 Task: Move the task Authentication tokens not being refreshed causing users to be logged out unexpectedly to the section Done in the project XcelTech and filter the tasks in the project by Due next week.
Action: Mouse moved to (43, 342)
Screenshot: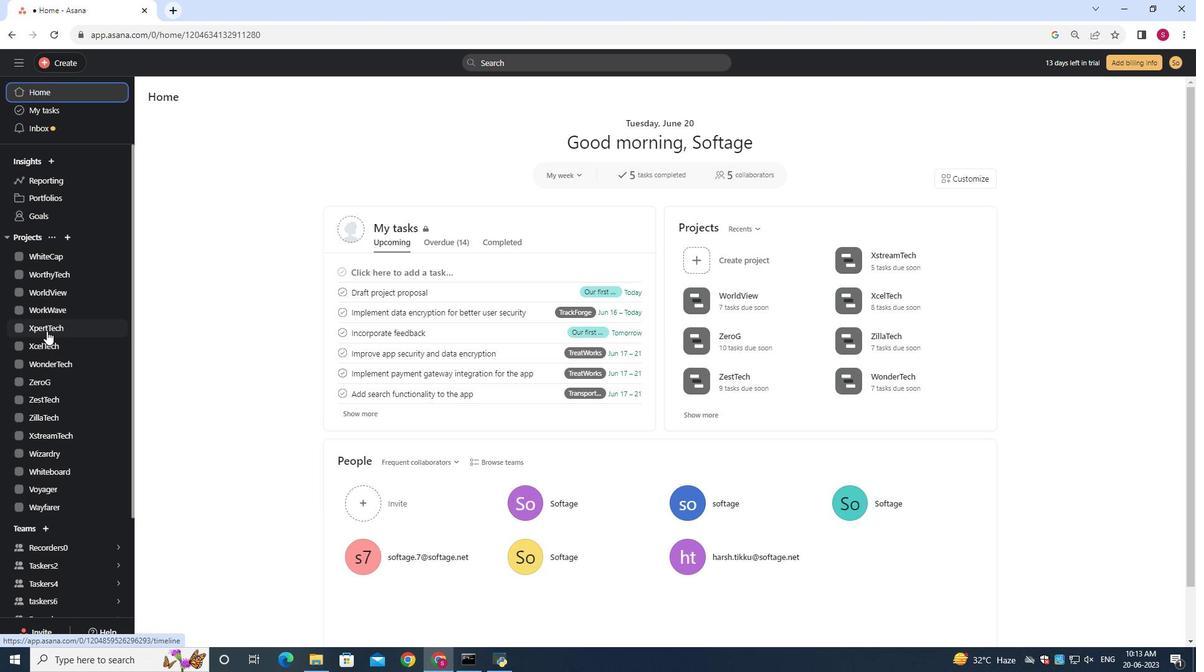 
Action: Mouse pressed left at (43, 342)
Screenshot: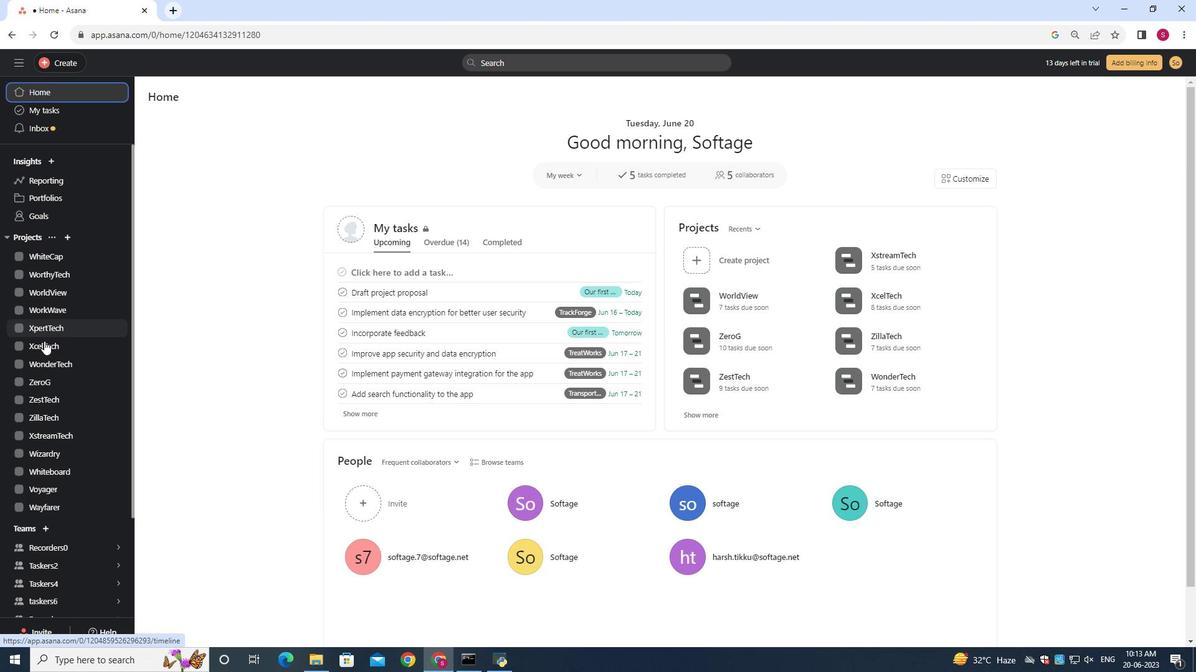
Action: Mouse moved to (205, 122)
Screenshot: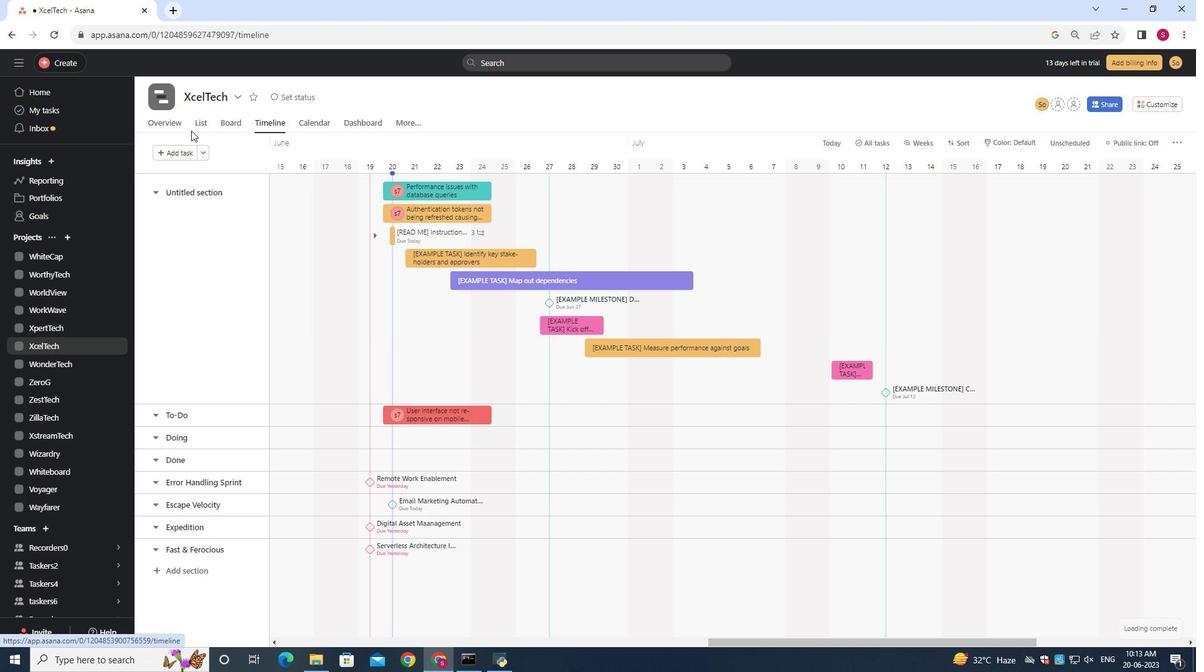 
Action: Mouse pressed left at (205, 122)
Screenshot: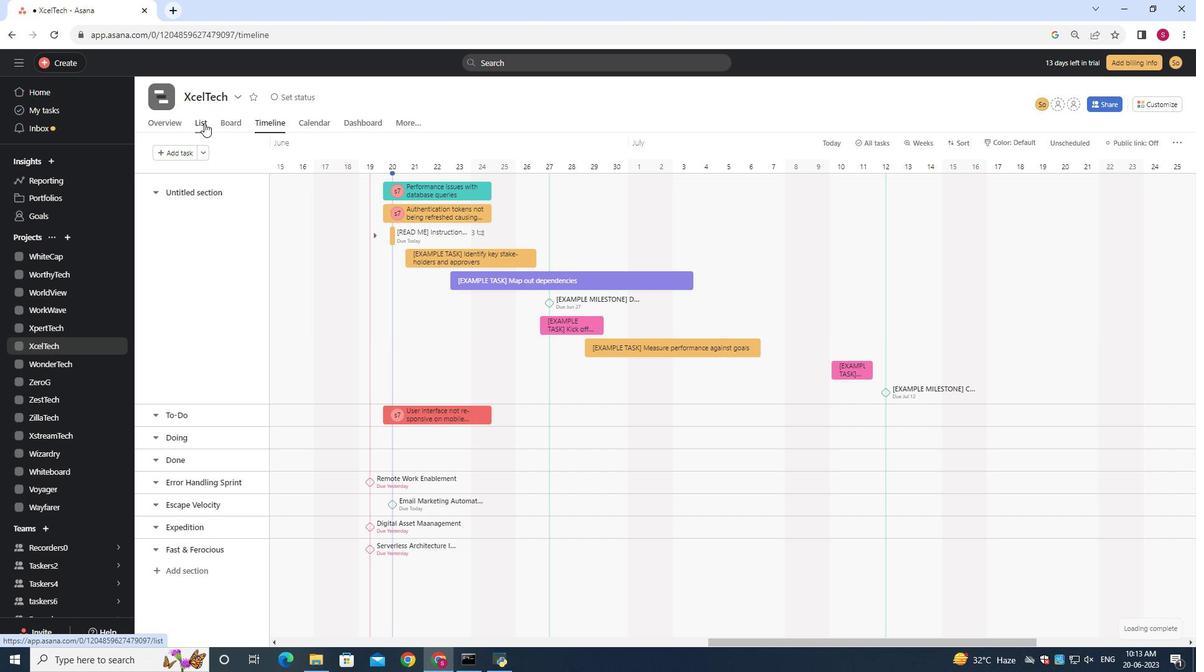 
Action: Mouse moved to (463, 247)
Screenshot: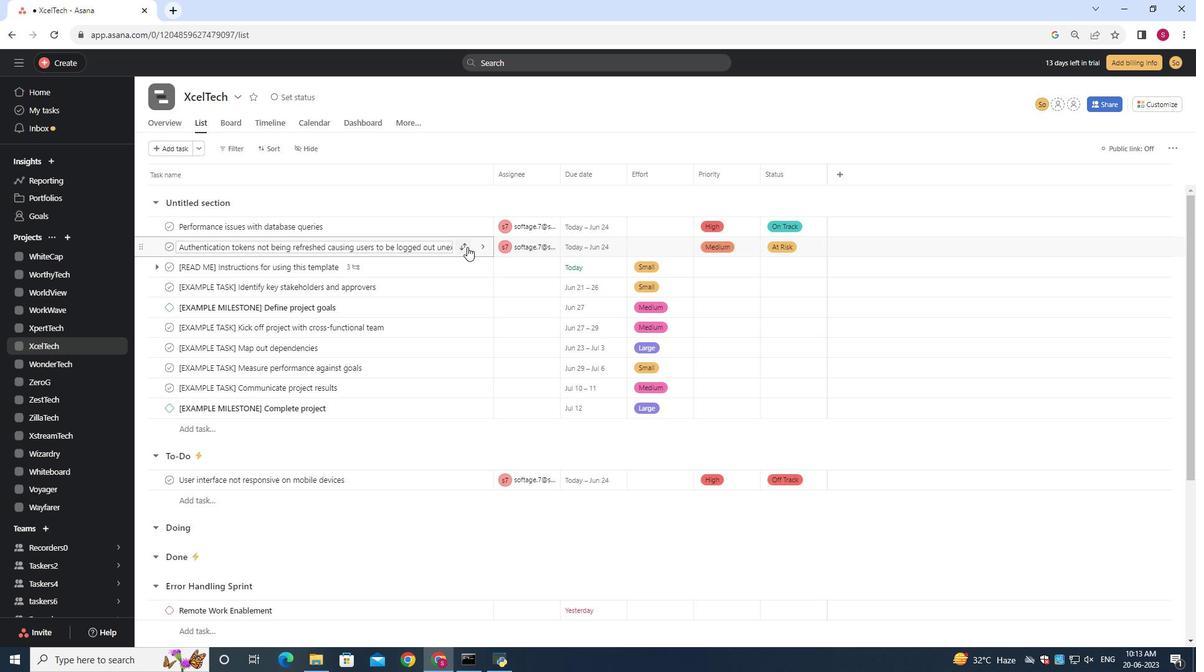 
Action: Mouse pressed left at (463, 247)
Screenshot: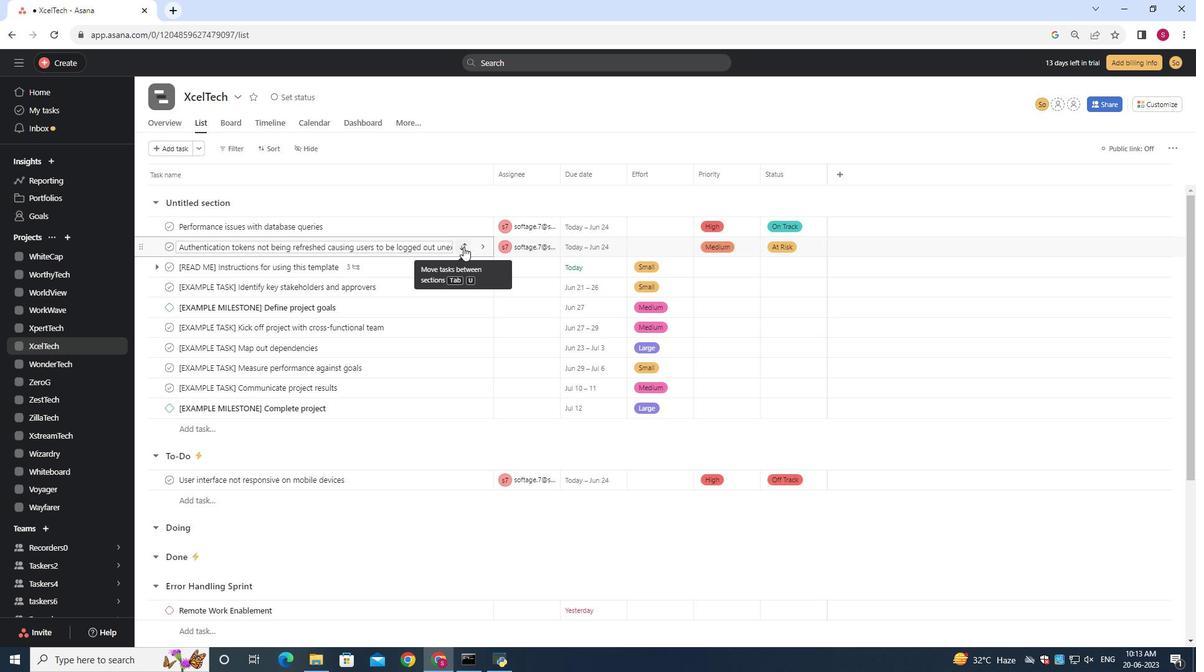 
Action: Mouse moved to (407, 355)
Screenshot: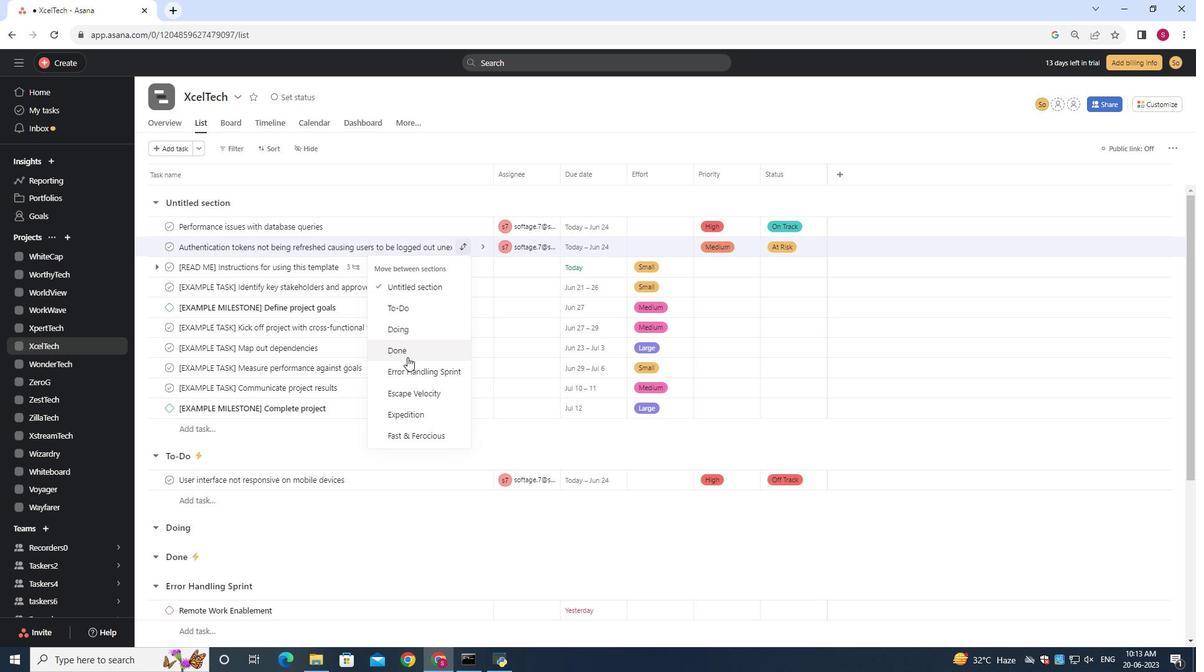 
Action: Mouse pressed left at (407, 355)
Screenshot: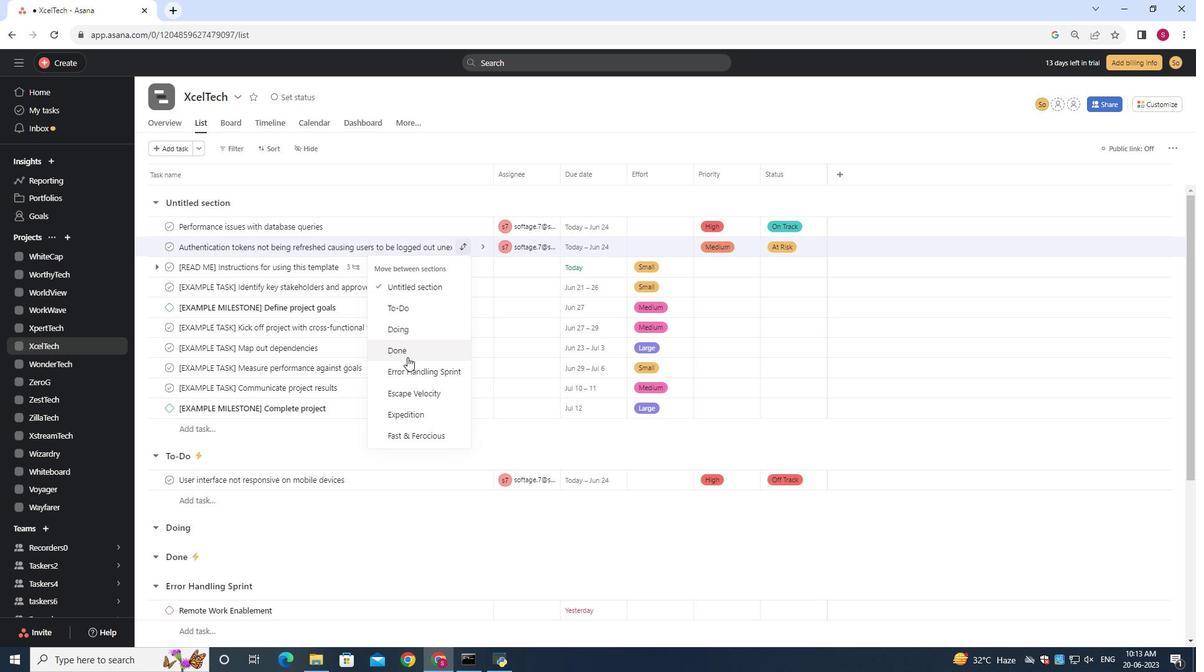 
Action: Mouse moved to (237, 145)
Screenshot: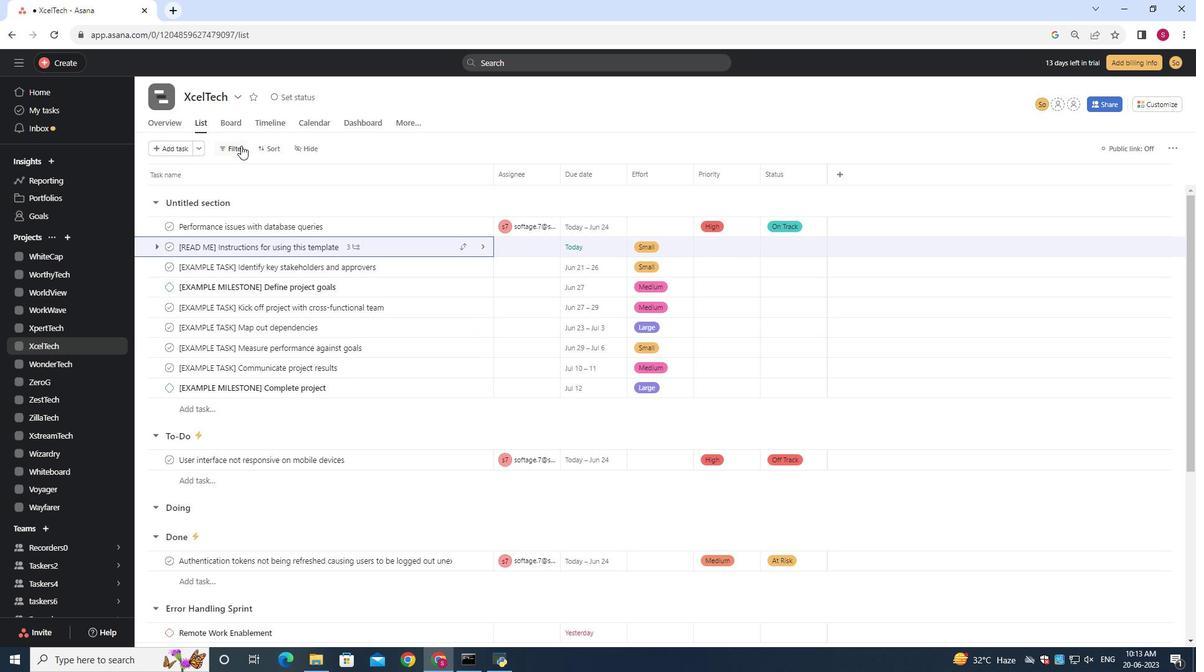 
Action: Mouse pressed left at (237, 145)
Screenshot: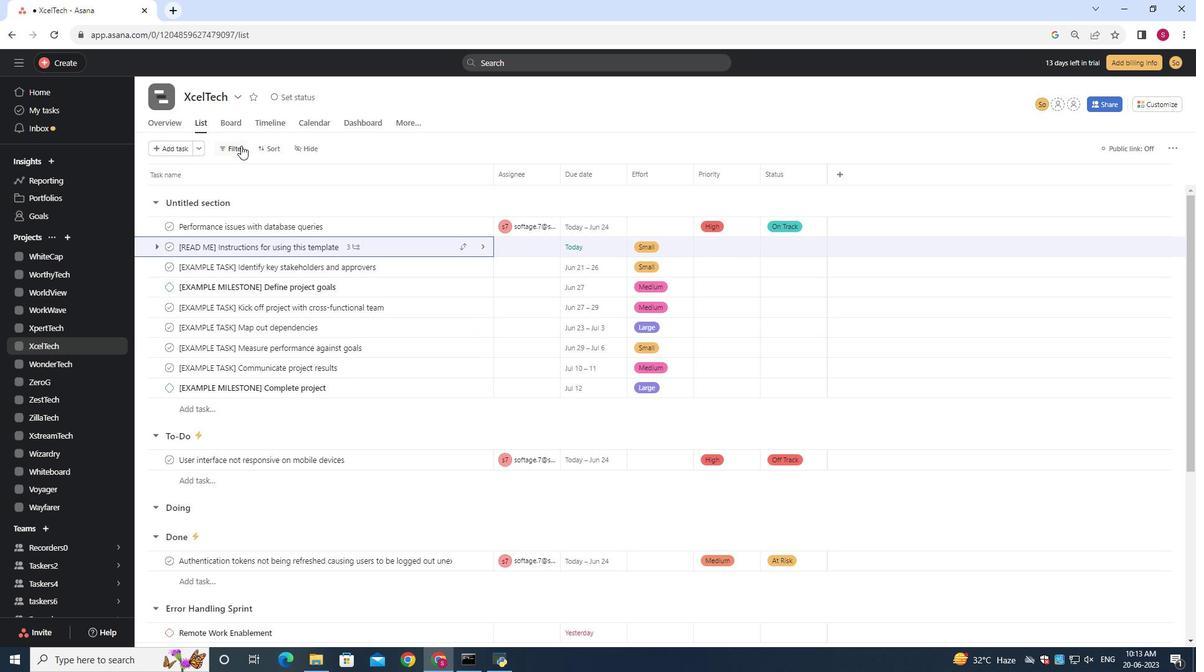 
Action: Mouse moved to (253, 213)
Screenshot: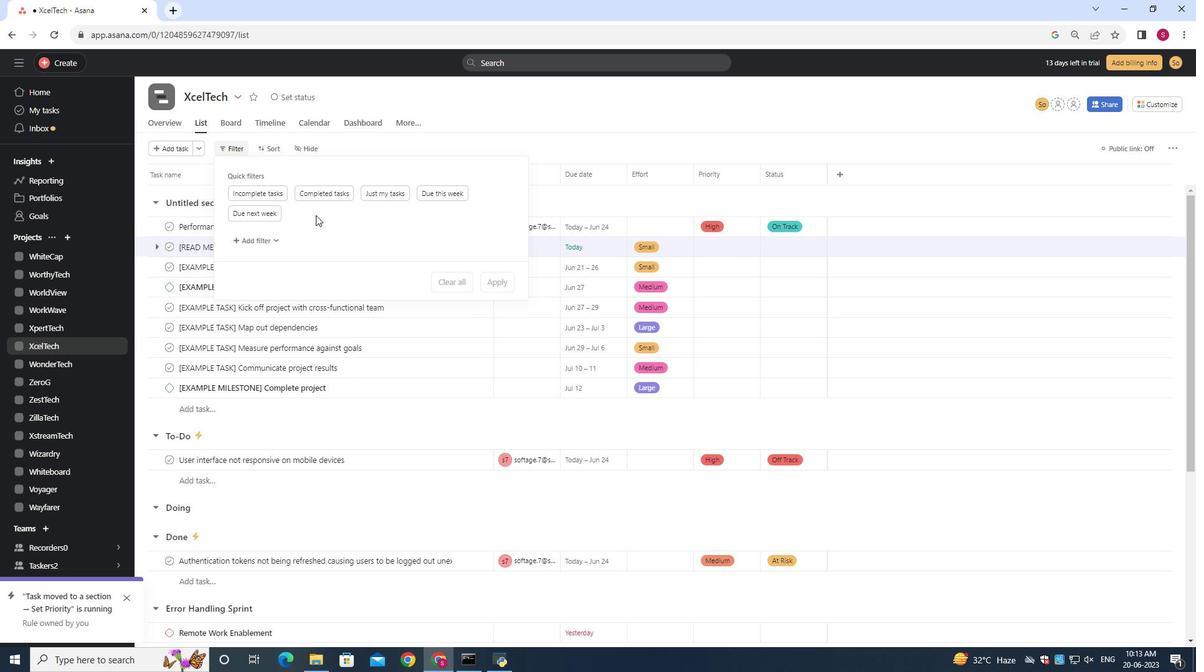 
Action: Mouse pressed left at (253, 213)
Screenshot: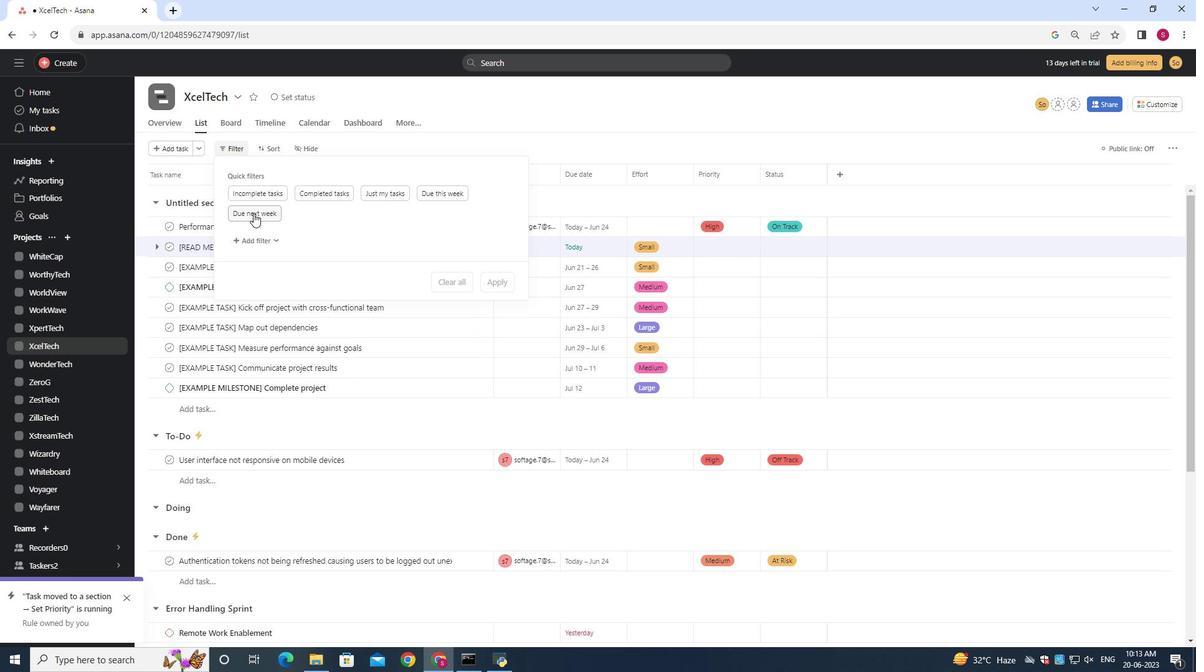 
Action: Mouse moved to (254, 213)
Screenshot: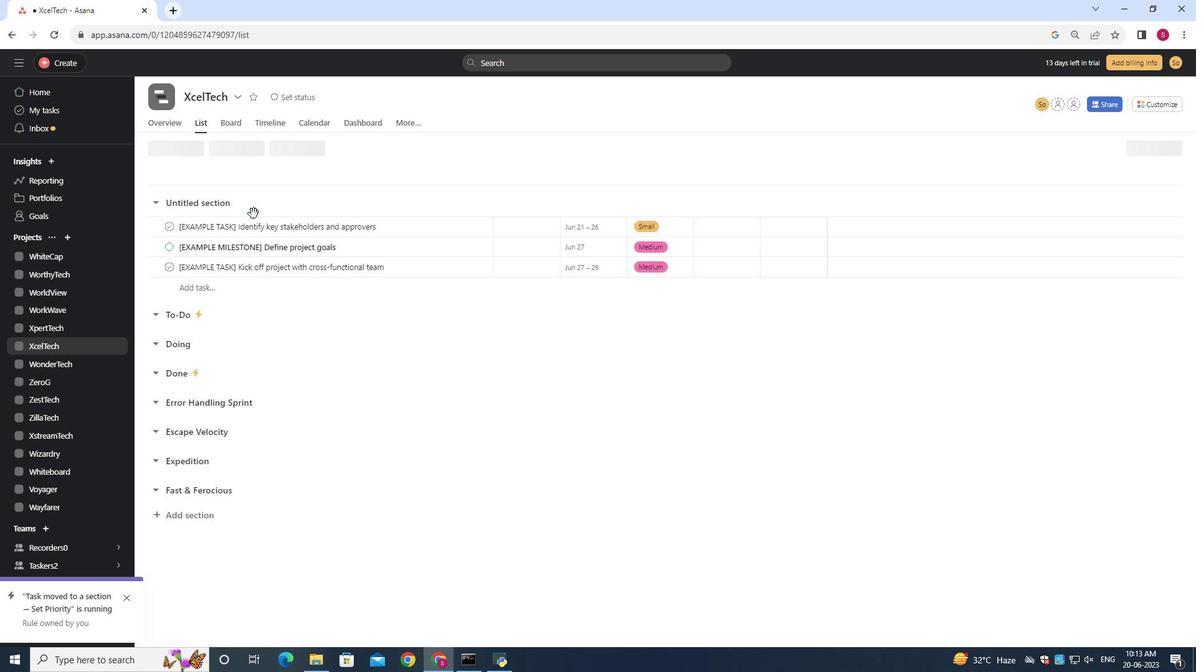 
